 Task: Search for emails from 'Shubham Jain' in the email client.
Action: Mouse moved to (257, 9)
Screenshot: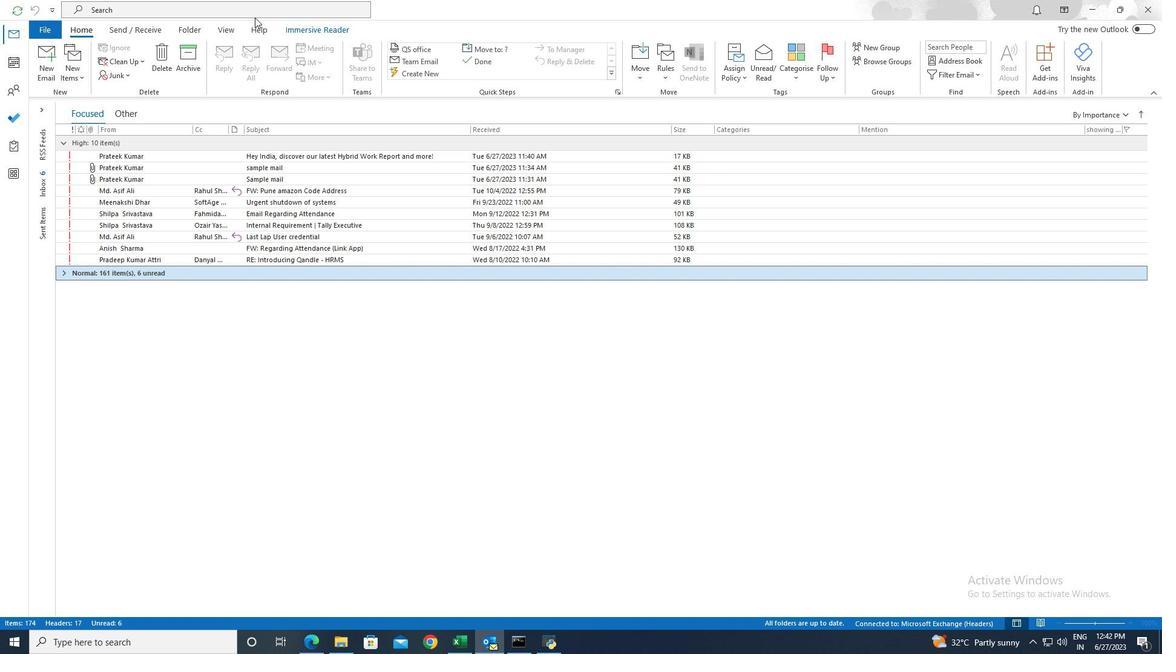 
Action: Mouse pressed left at (257, 9)
Screenshot: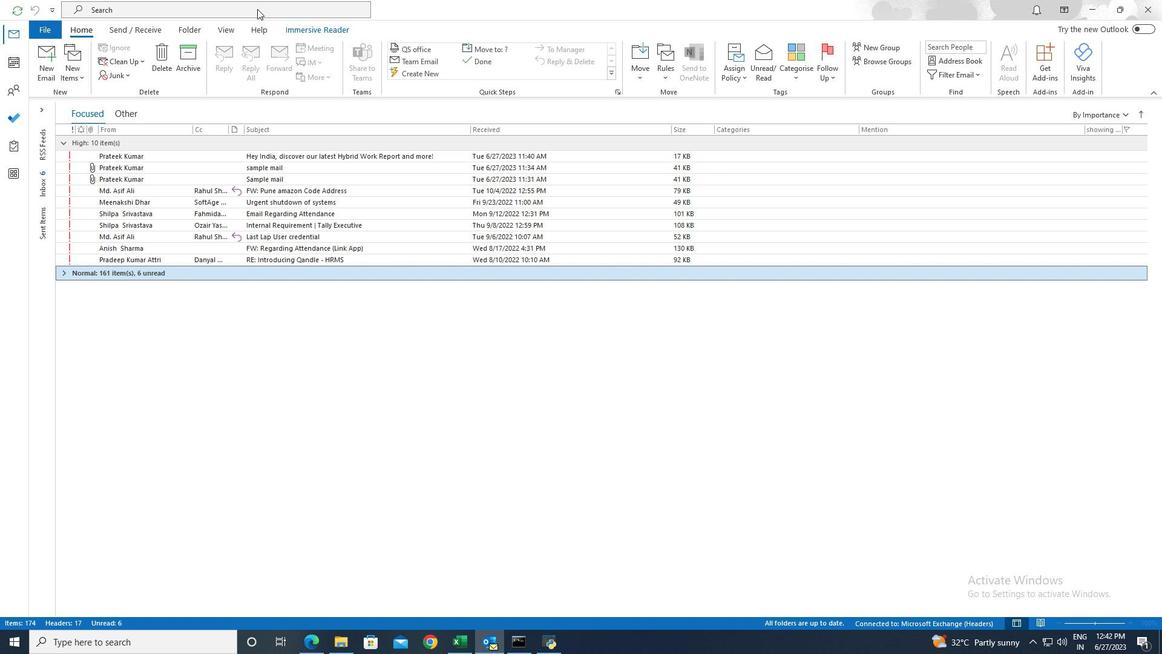 
Action: Mouse moved to (406, 10)
Screenshot: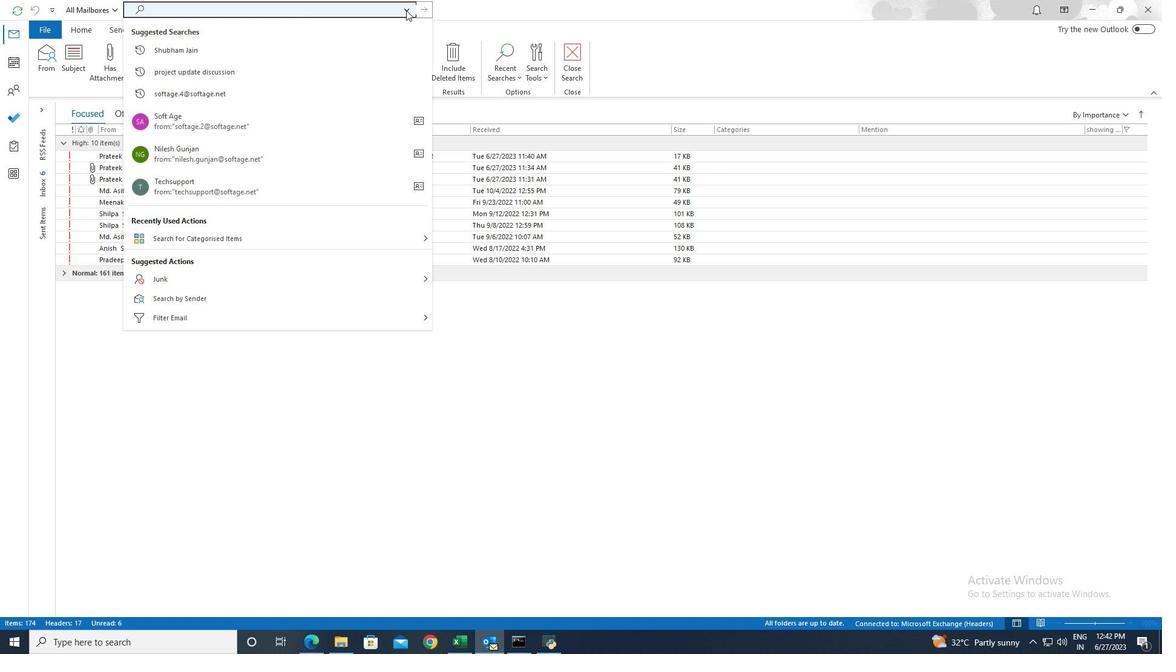
Action: Mouse pressed left at (406, 10)
Screenshot: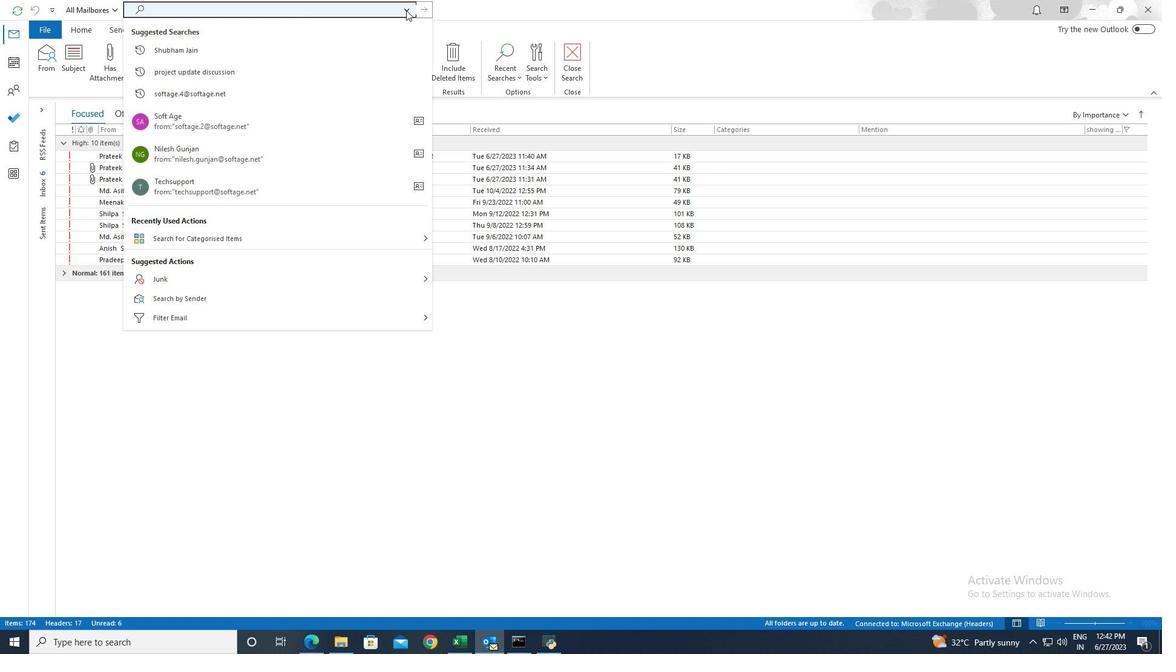 
Action: Mouse moved to (216, 184)
Screenshot: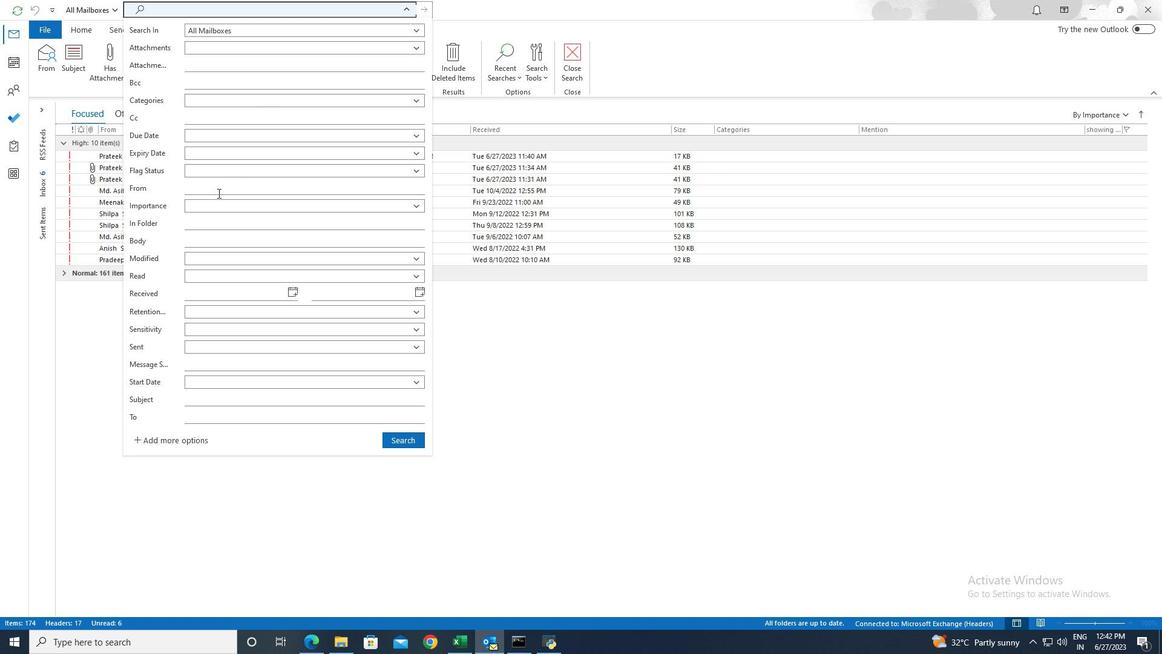 
Action: Mouse pressed left at (216, 184)
Screenshot: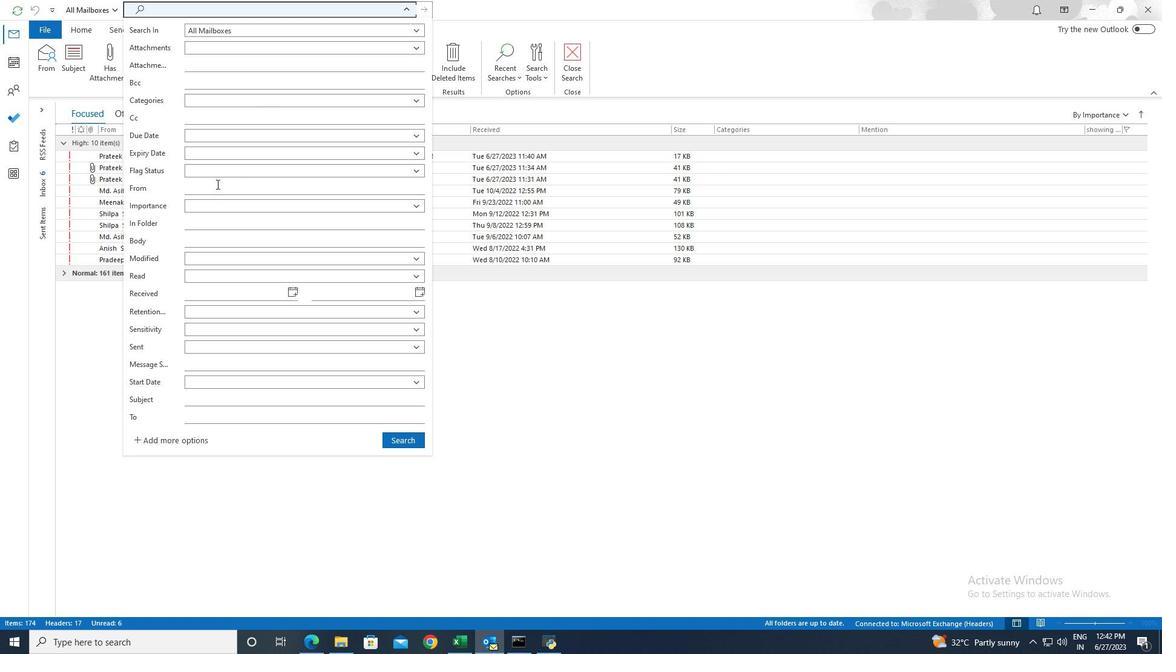 
Action: Key pressed <Key.shift>Shubham<Key.space><Key.shift>Jain
Screenshot: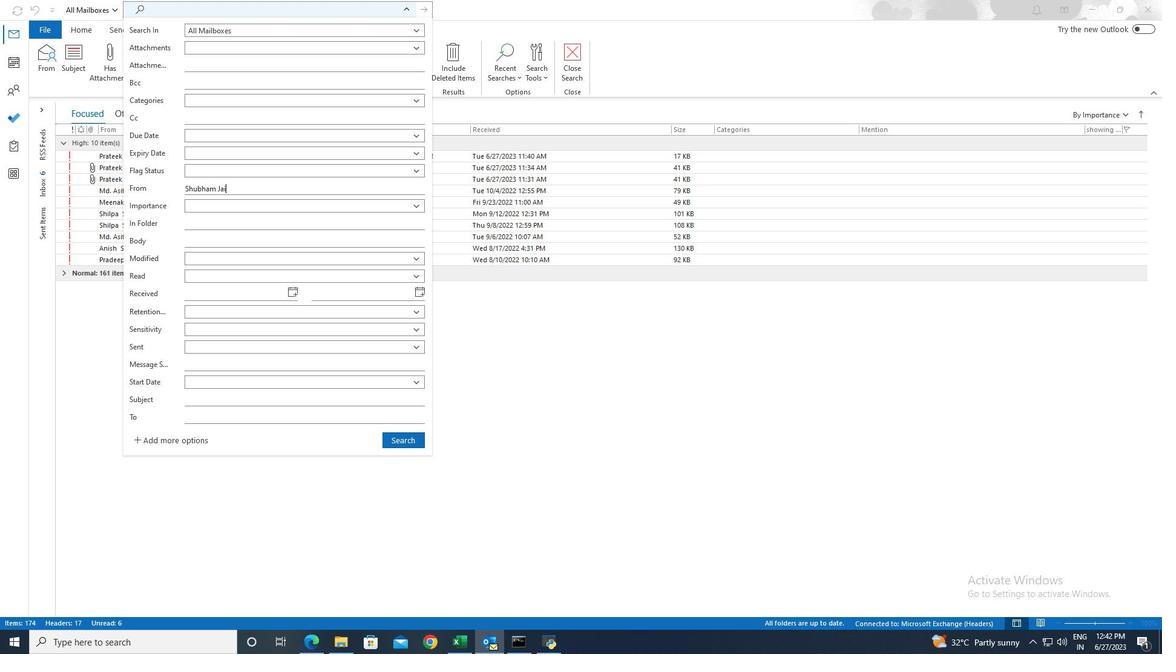 
Action: Mouse moved to (400, 439)
Screenshot: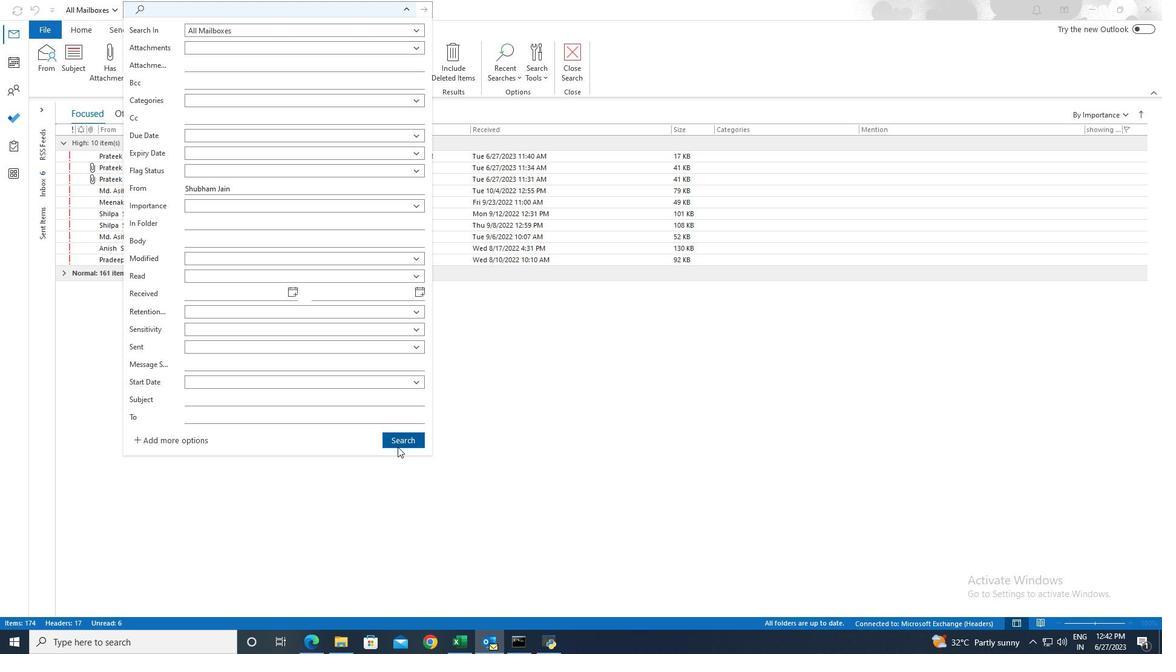 
Action: Mouse pressed left at (400, 439)
Screenshot: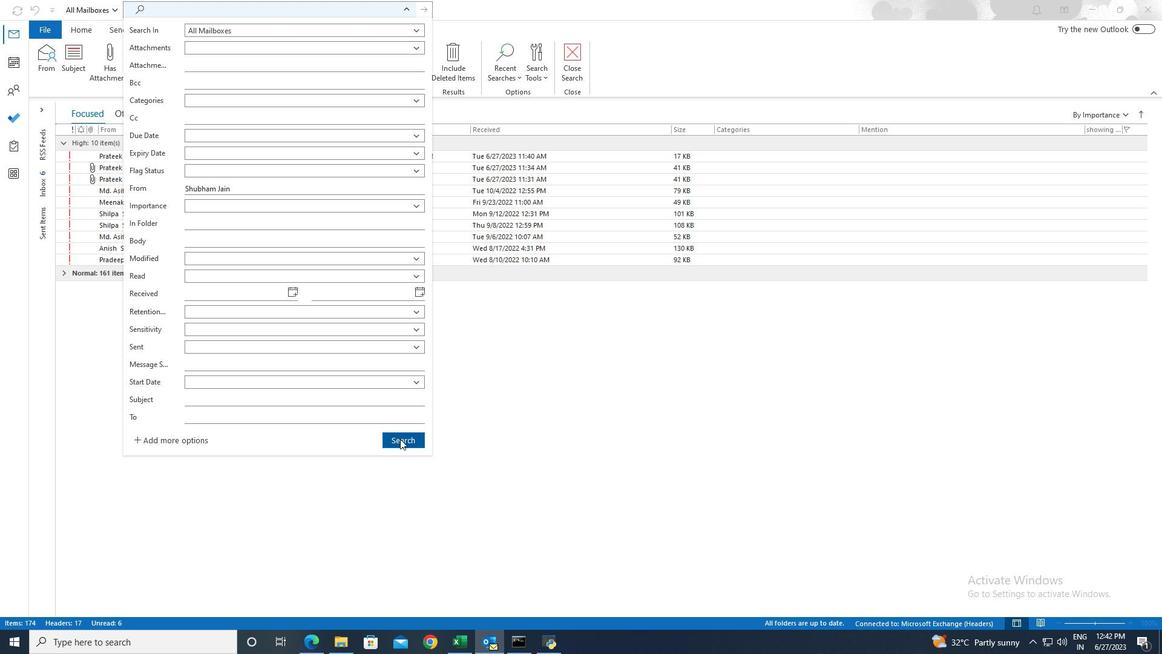 
Action: Mouse moved to (79, 172)
Screenshot: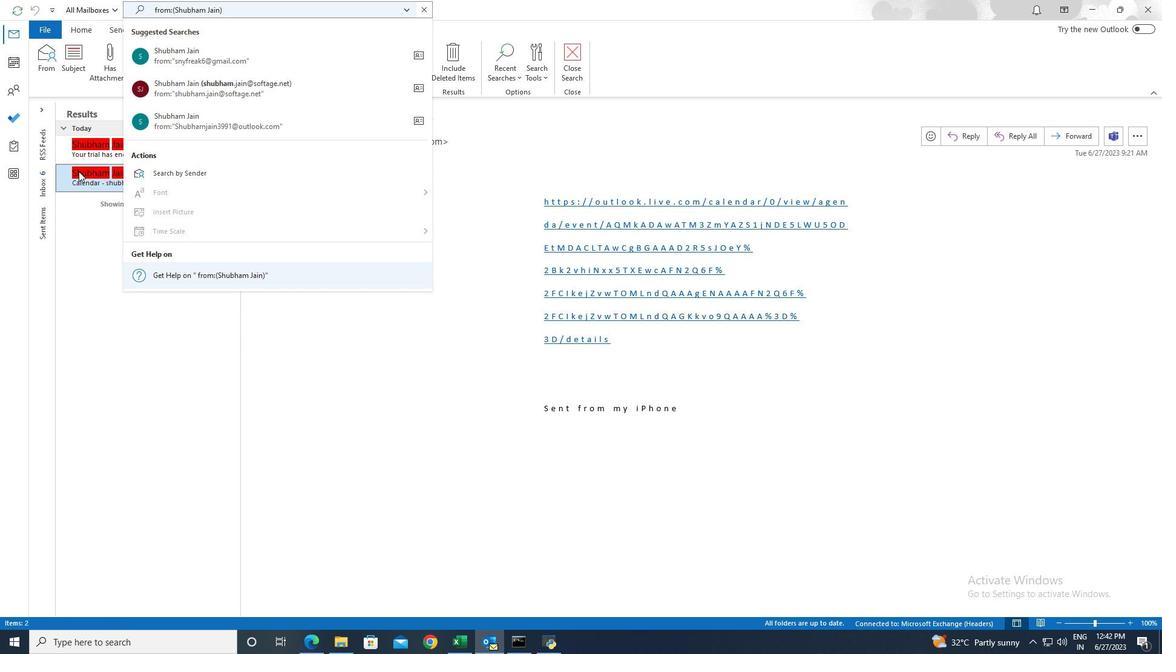 
Action: Mouse pressed left at (79, 172)
Screenshot: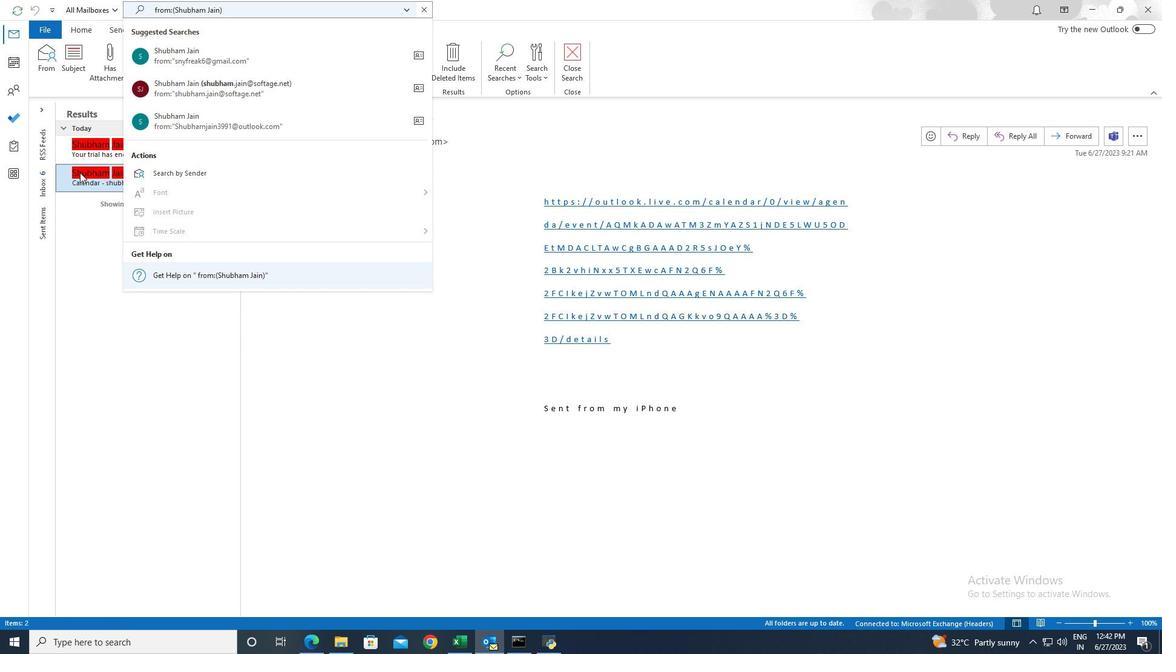 
Action: Mouse moved to (89, 24)
Screenshot: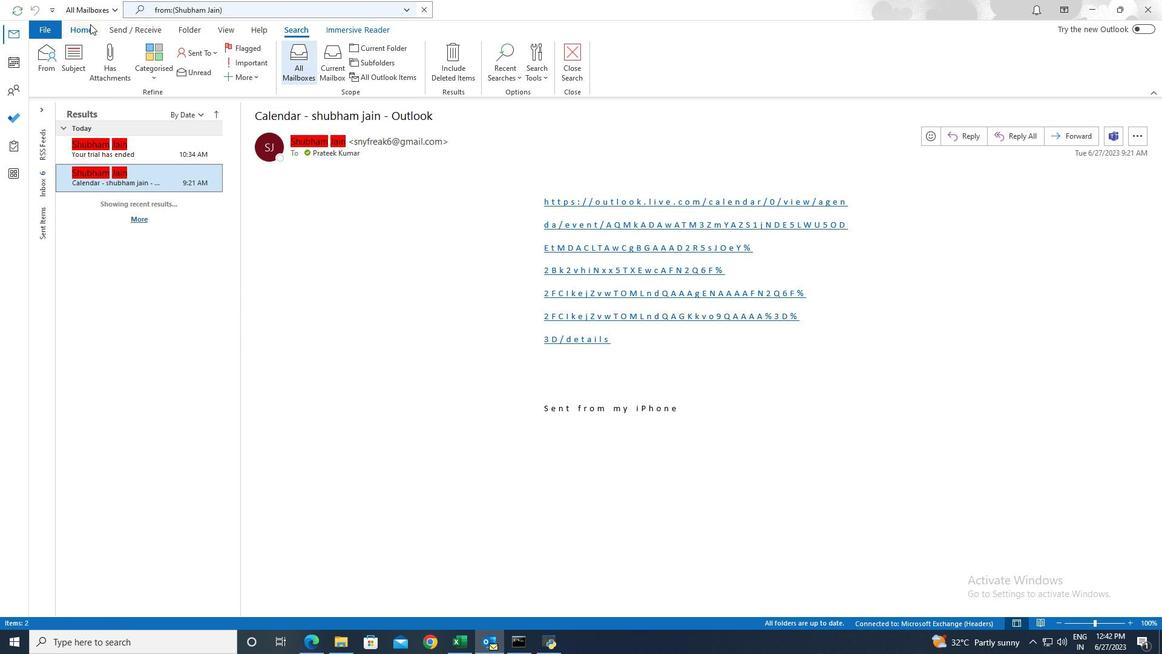 
Action: Mouse pressed left at (89, 24)
Screenshot: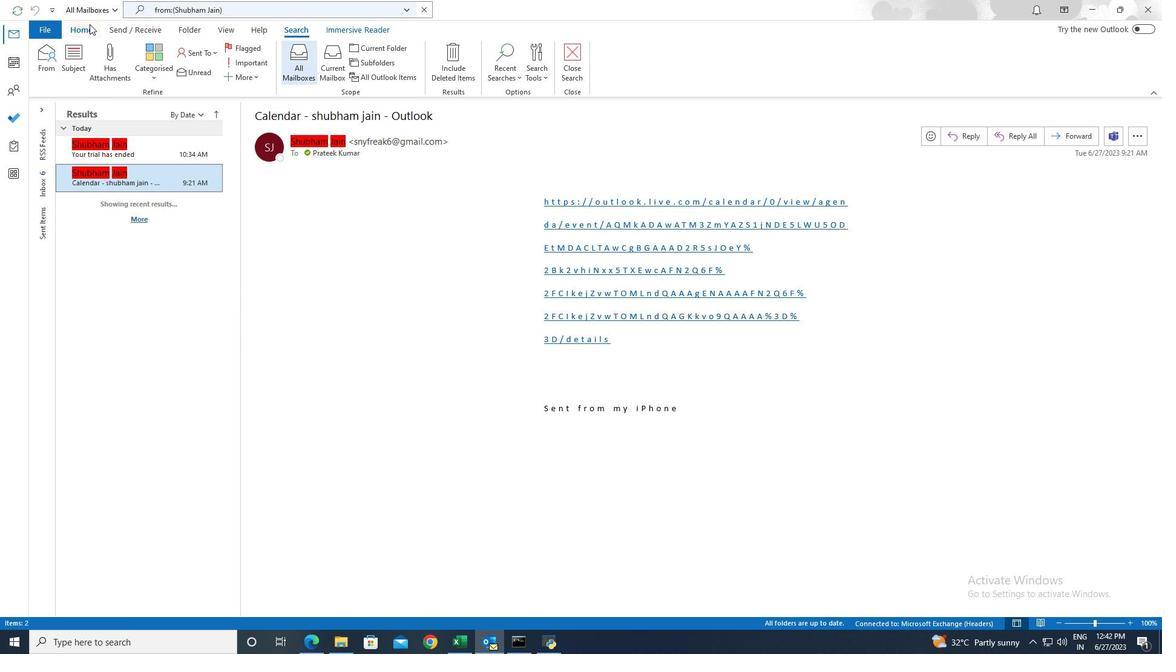 
Action: Mouse moved to (132, 75)
Screenshot: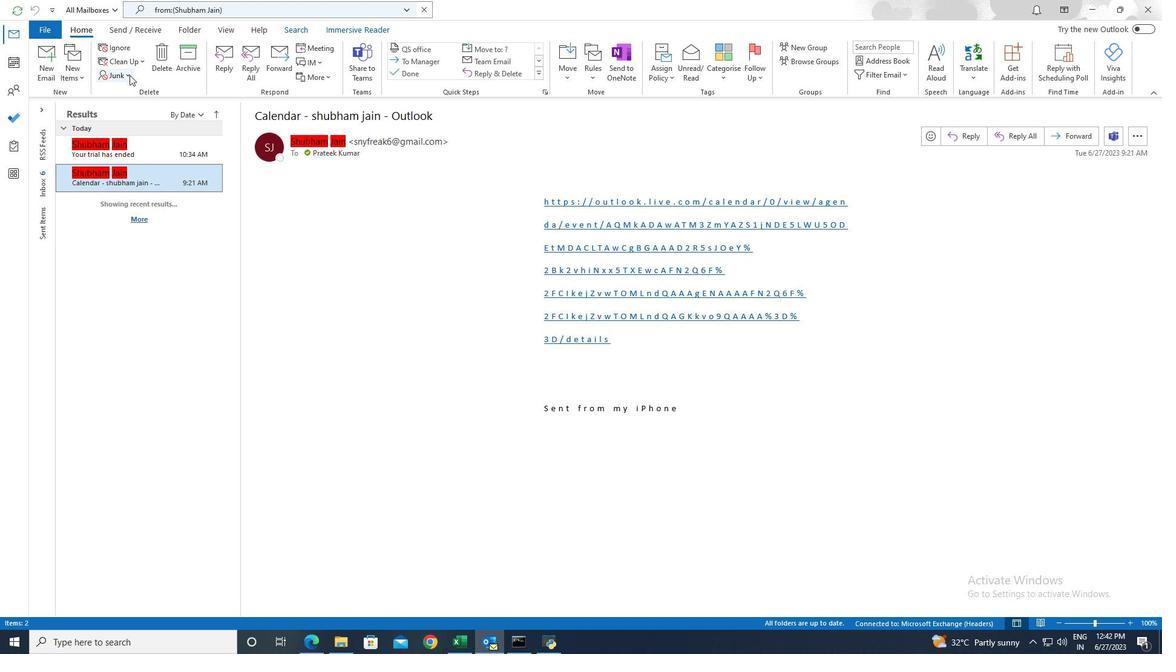 
Action: Mouse pressed left at (132, 75)
Screenshot: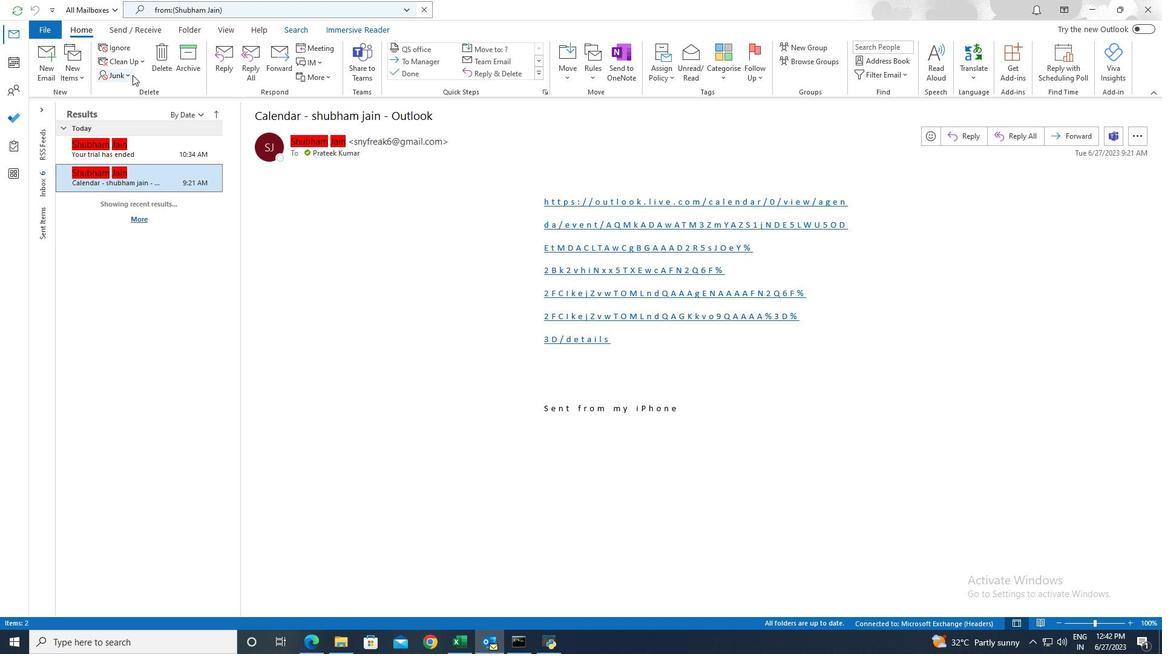 
Action: Mouse moved to (155, 125)
Screenshot: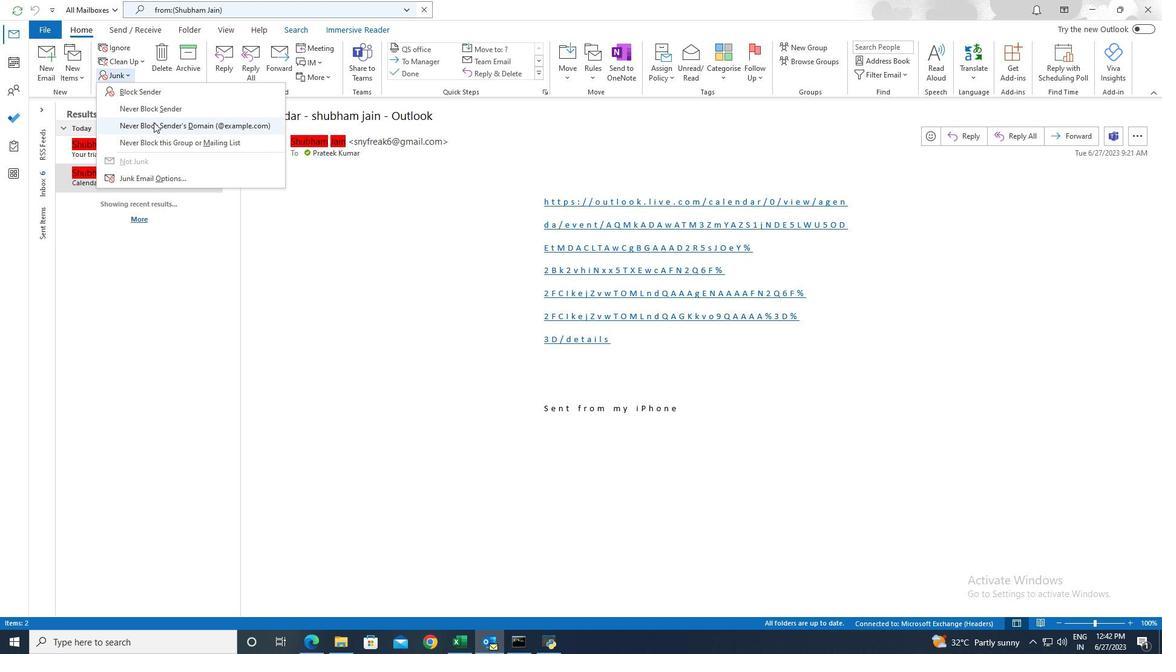 
Action: Mouse pressed left at (155, 125)
Screenshot: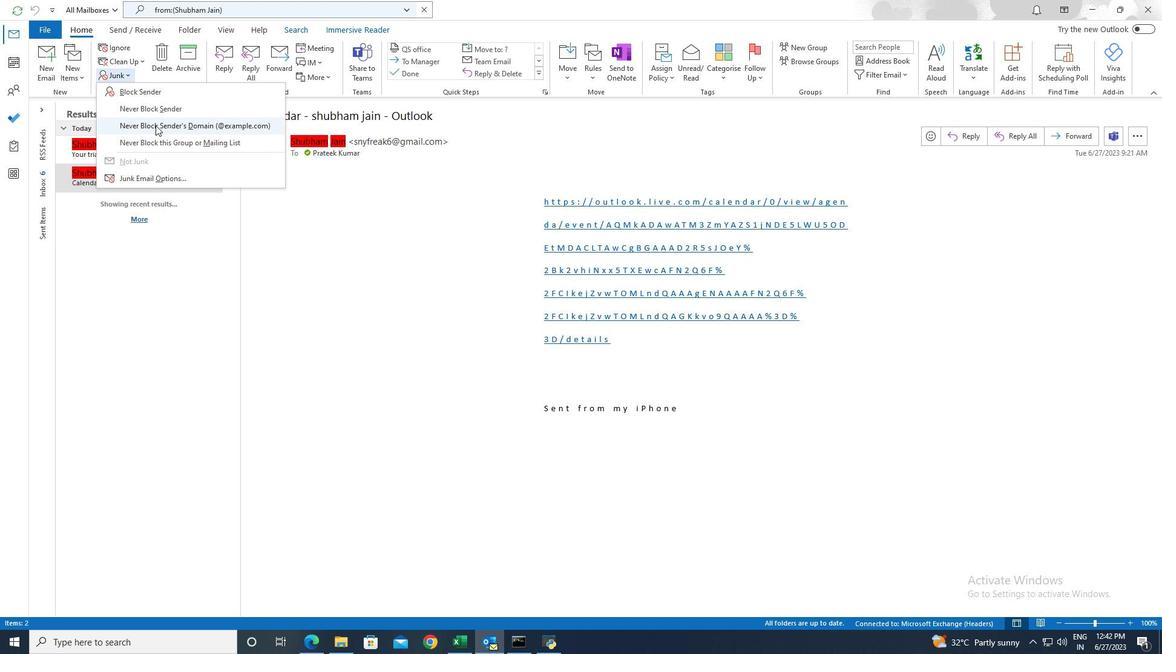 
Action: Mouse moved to (155, 125)
Screenshot: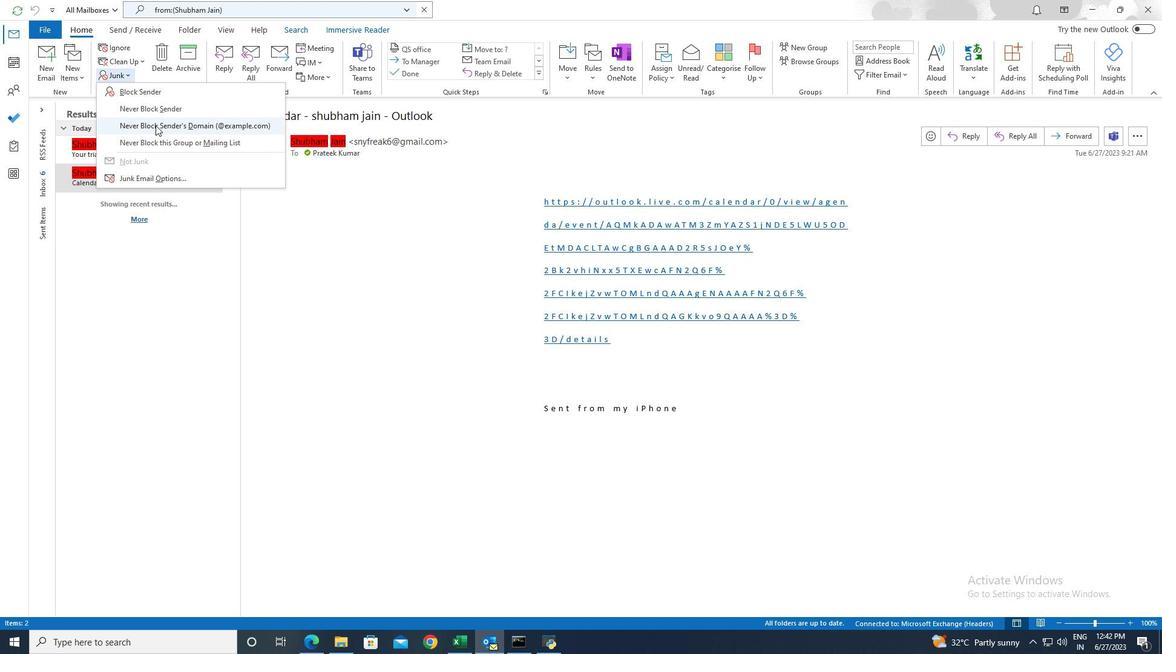 
